 Task: Learn more about a business.
Action: Mouse moved to (665, 95)
Screenshot: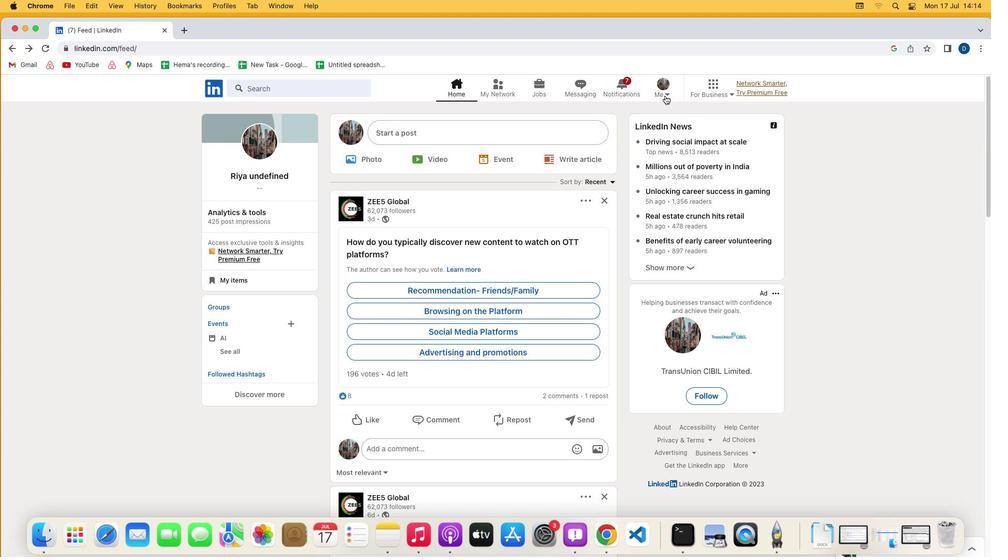 
Action: Mouse pressed left at (665, 95)
Screenshot: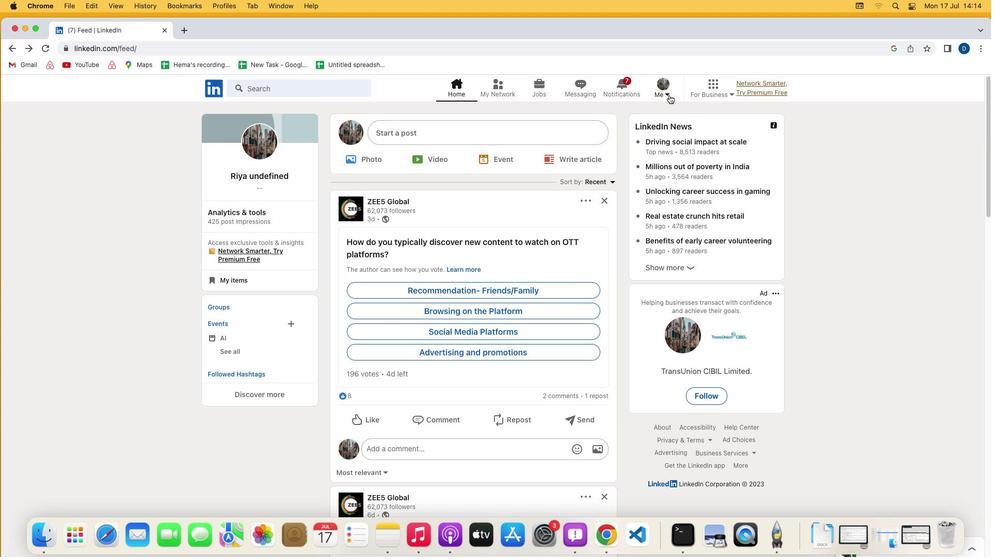 
Action: Mouse moved to (669, 95)
Screenshot: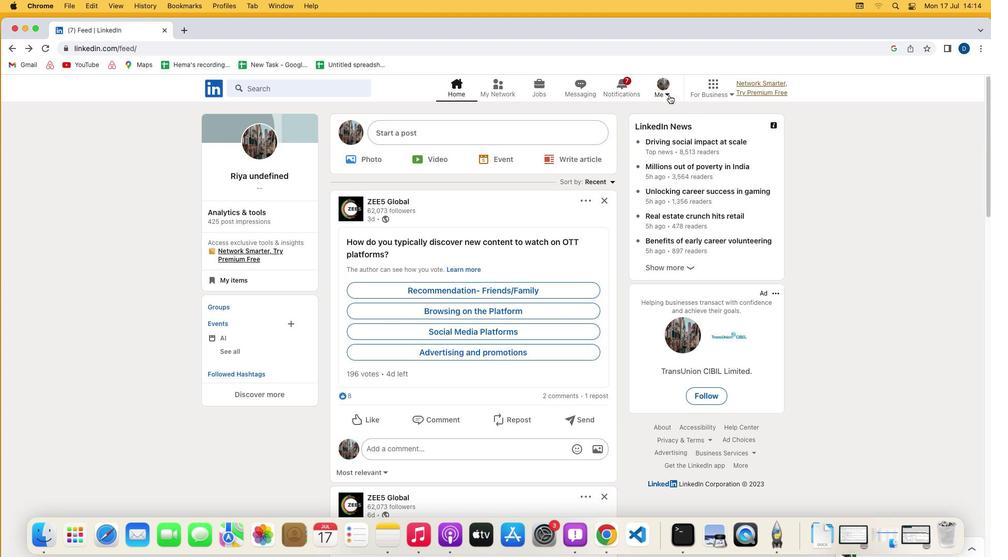 
Action: Mouse pressed left at (669, 95)
Screenshot: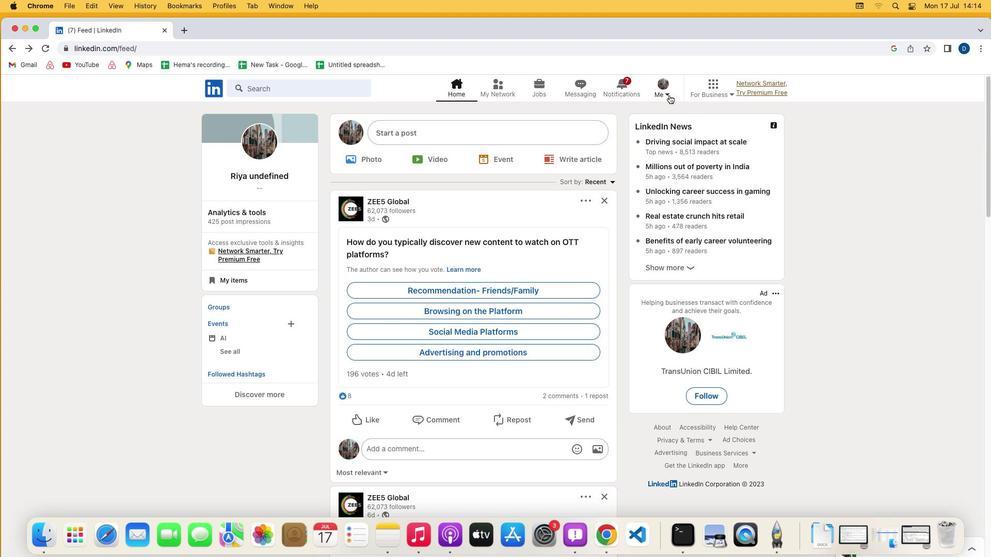 
Action: Mouse moved to (574, 200)
Screenshot: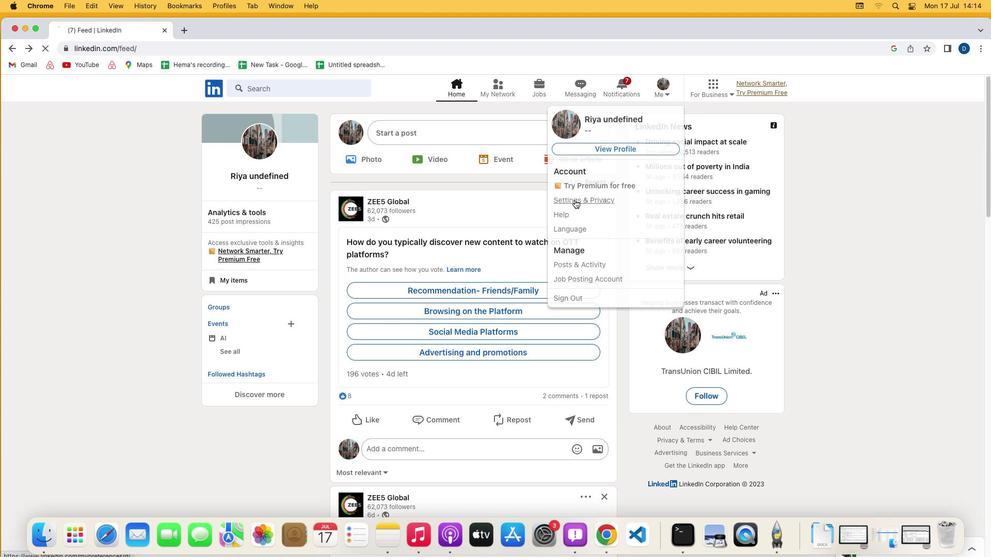 
Action: Mouse pressed left at (574, 200)
Screenshot: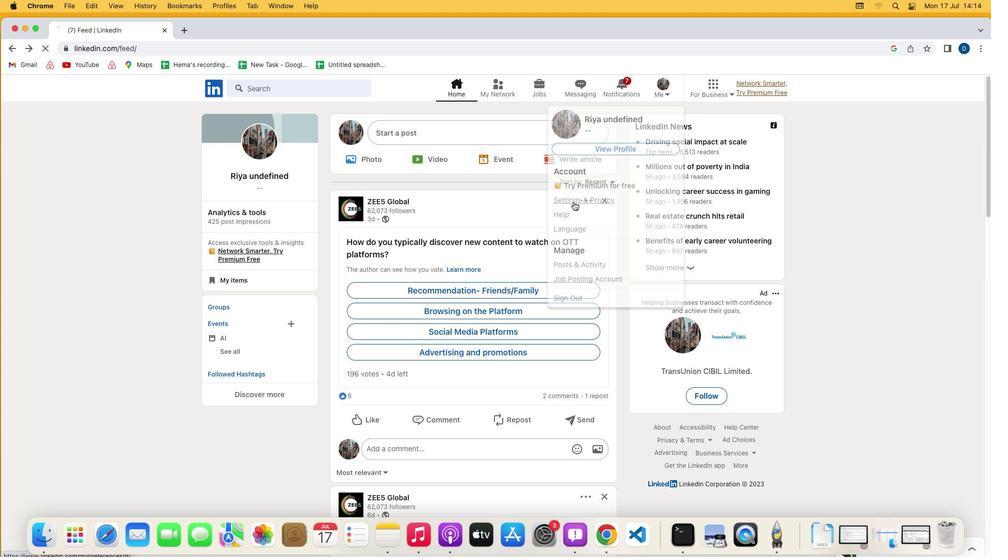 
Action: Mouse moved to (471, 391)
Screenshot: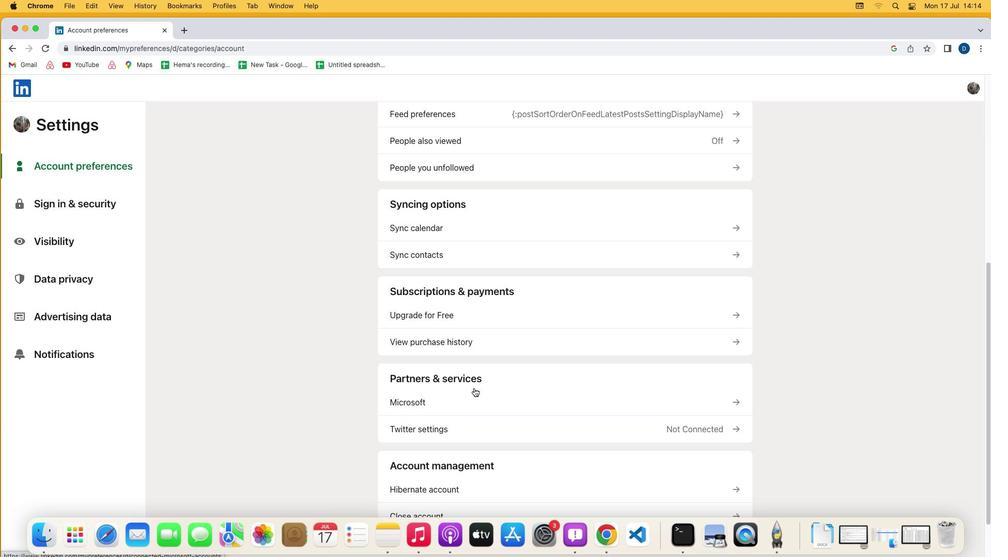 
Action: Mouse scrolled (471, 391) with delta (0, 0)
Screenshot: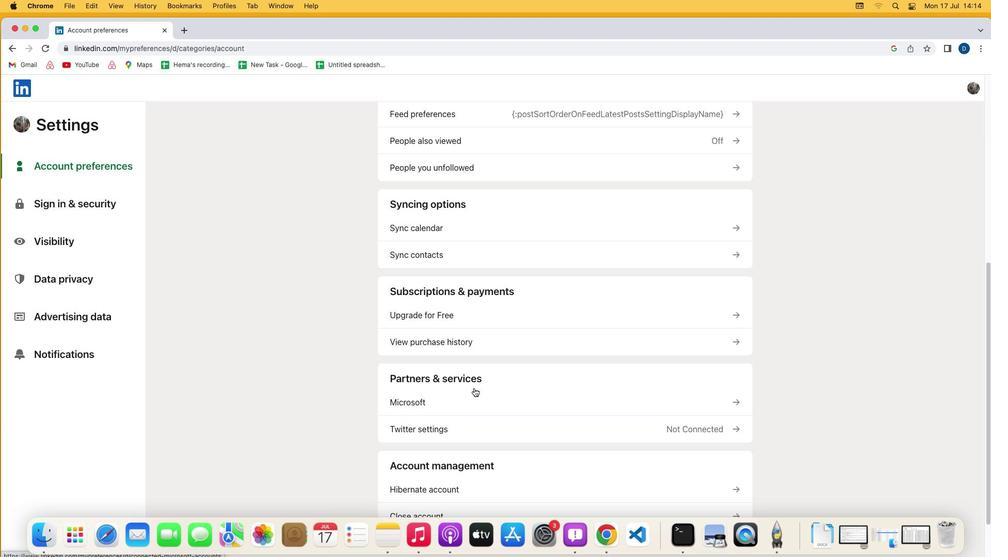 
Action: Mouse moved to (471, 390)
Screenshot: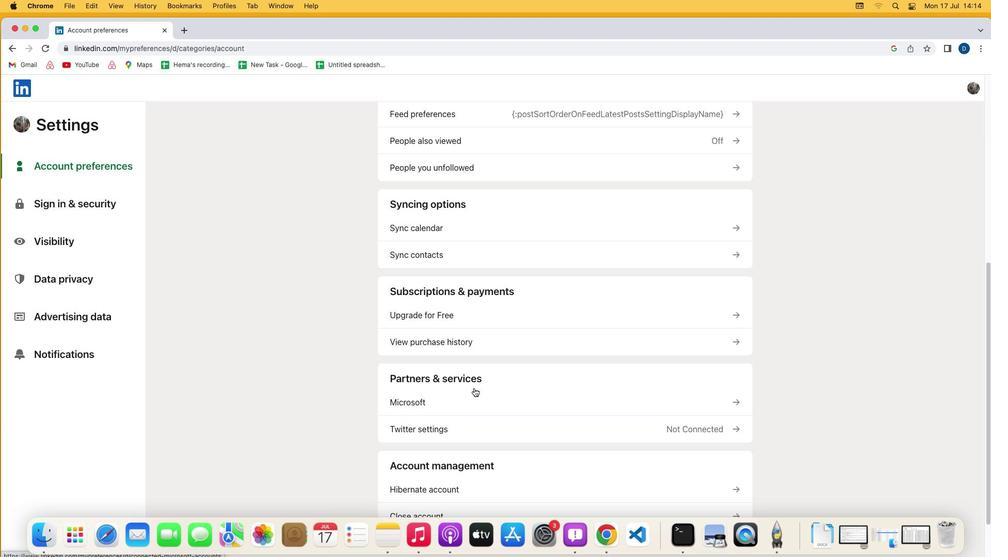 
Action: Mouse scrolled (471, 390) with delta (0, 0)
Screenshot: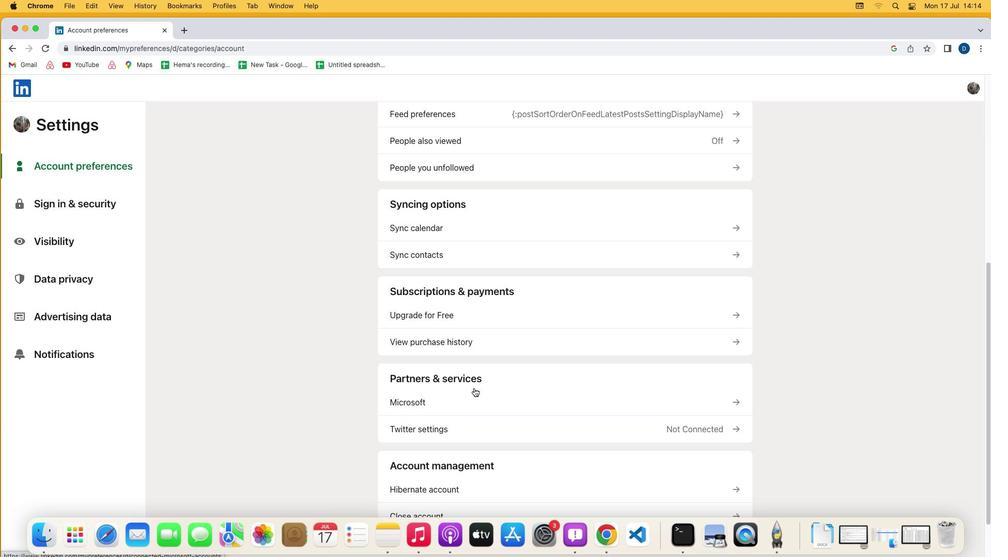 
Action: Mouse moved to (471, 390)
Screenshot: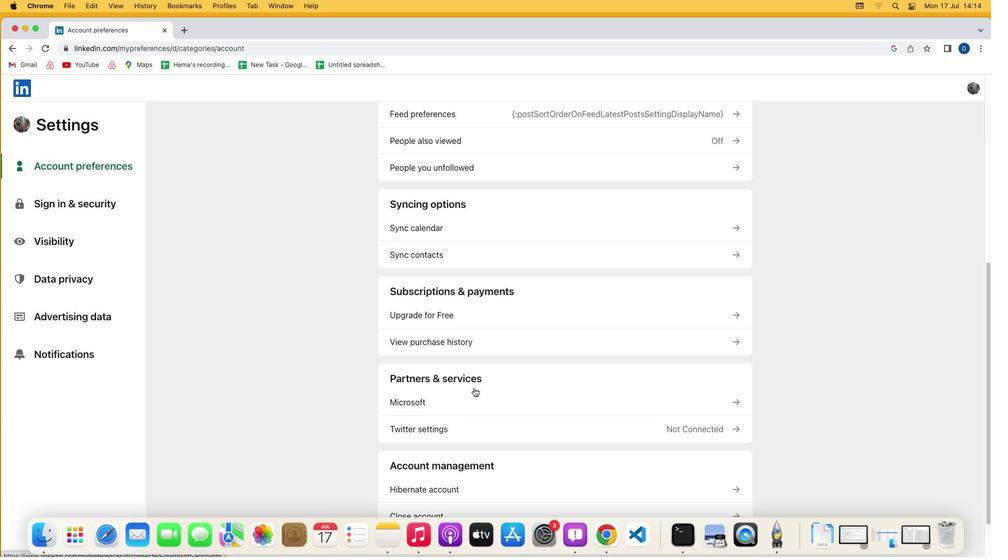 
Action: Mouse scrolled (471, 390) with delta (0, -1)
Screenshot: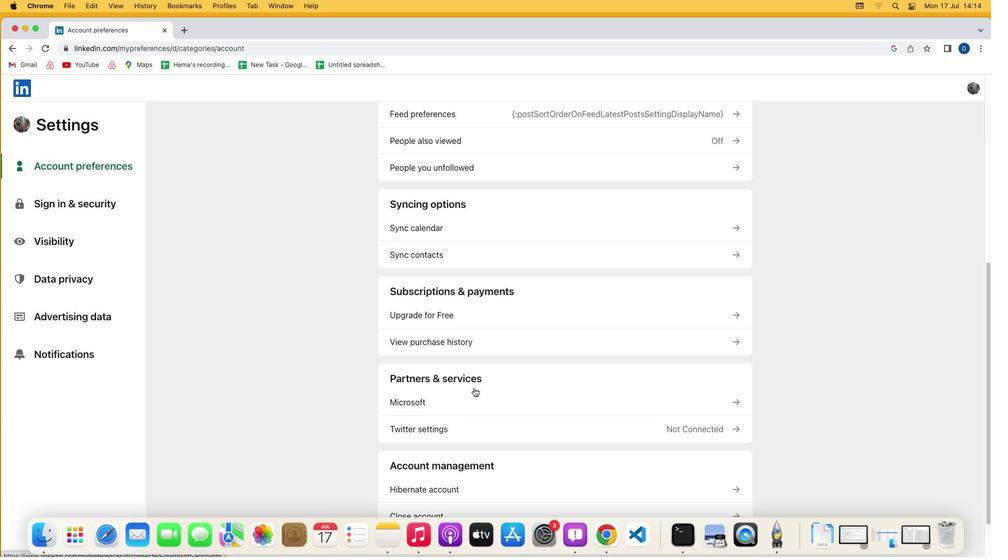 
Action: Mouse moved to (472, 389)
Screenshot: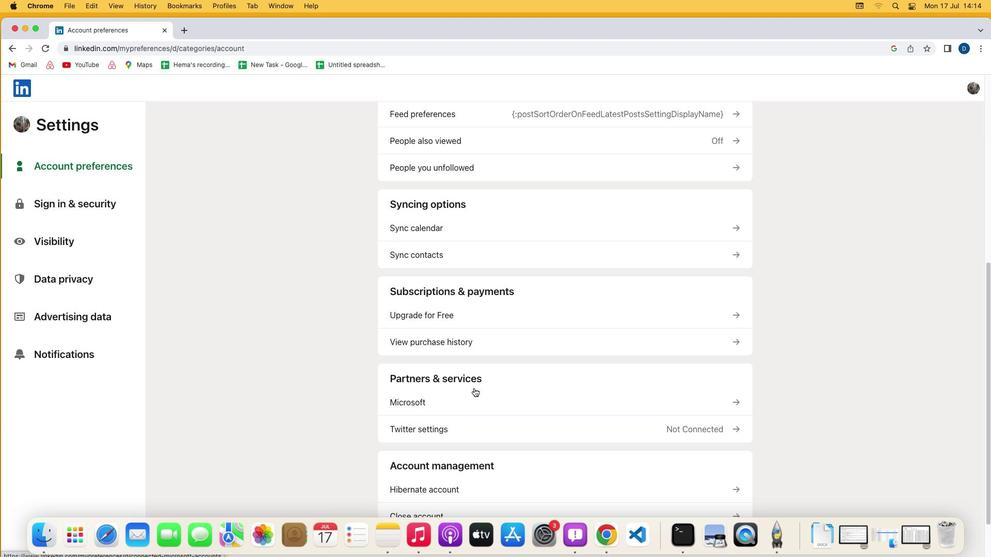 
Action: Mouse scrolled (472, 389) with delta (0, -2)
Screenshot: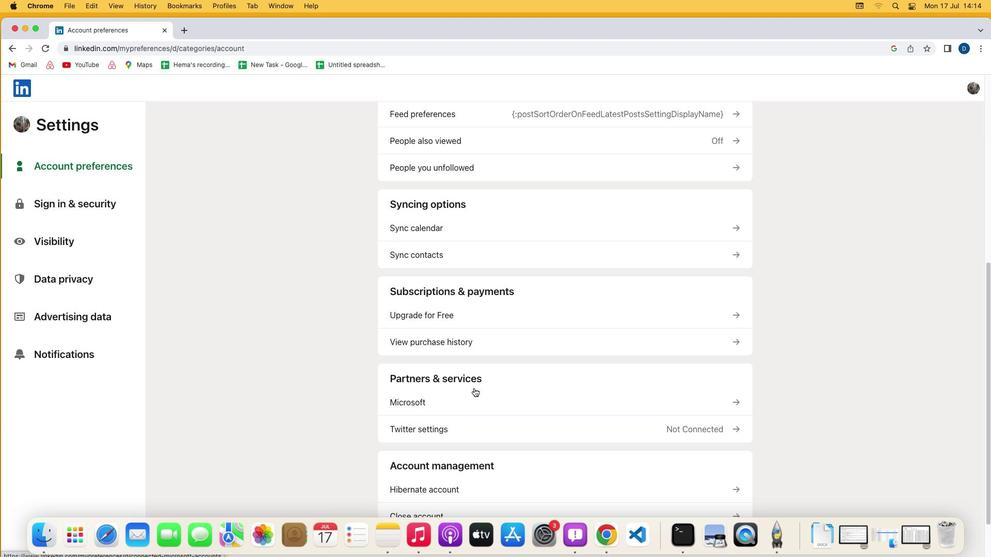 
Action: Mouse moved to (474, 388)
Screenshot: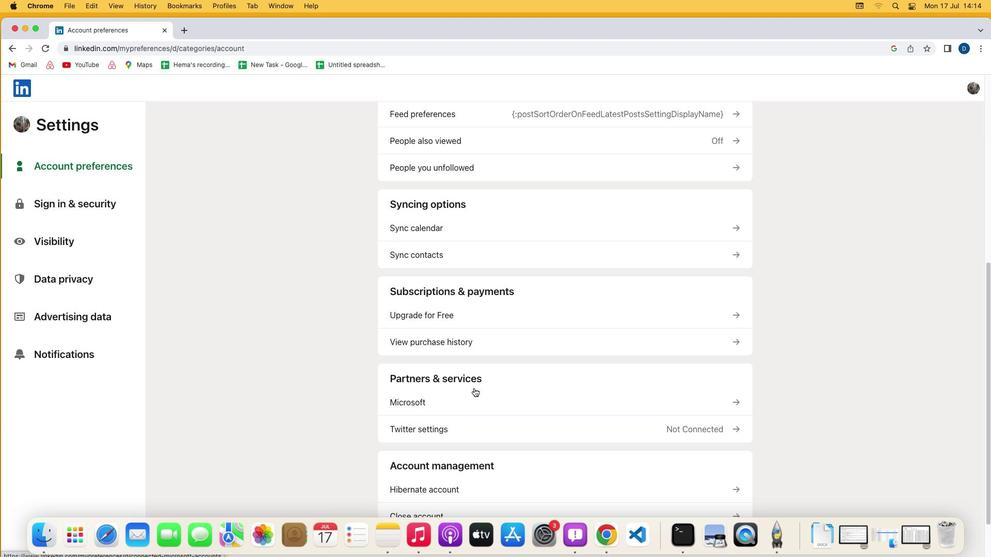 
Action: Mouse scrolled (474, 388) with delta (0, -2)
Screenshot: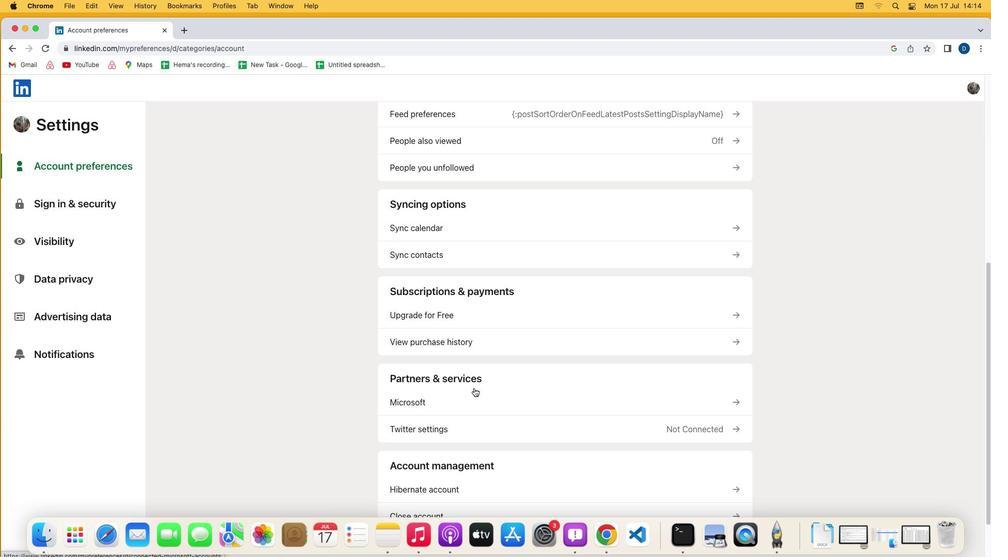 
Action: Mouse moved to (474, 388)
Screenshot: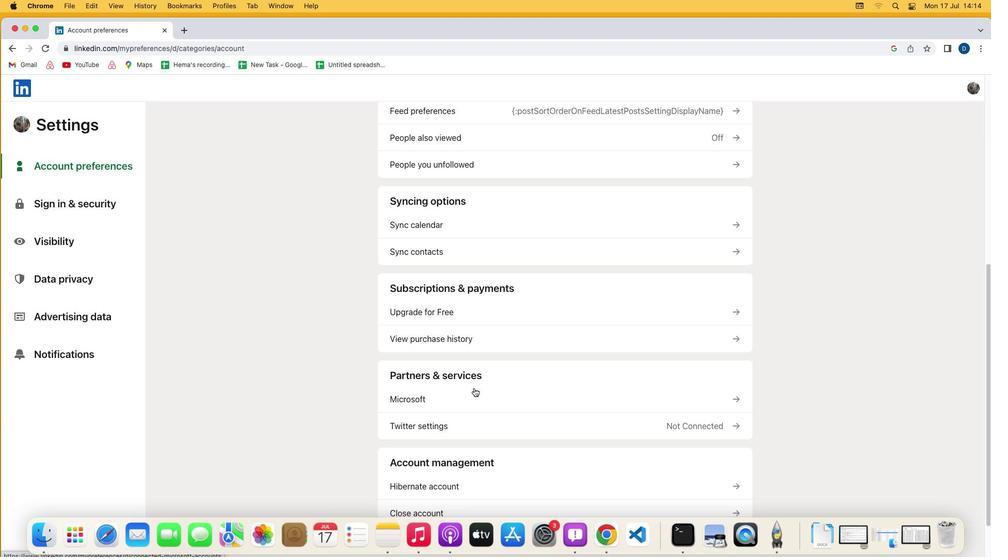 
Action: Mouse scrolled (474, 388) with delta (0, 0)
Screenshot: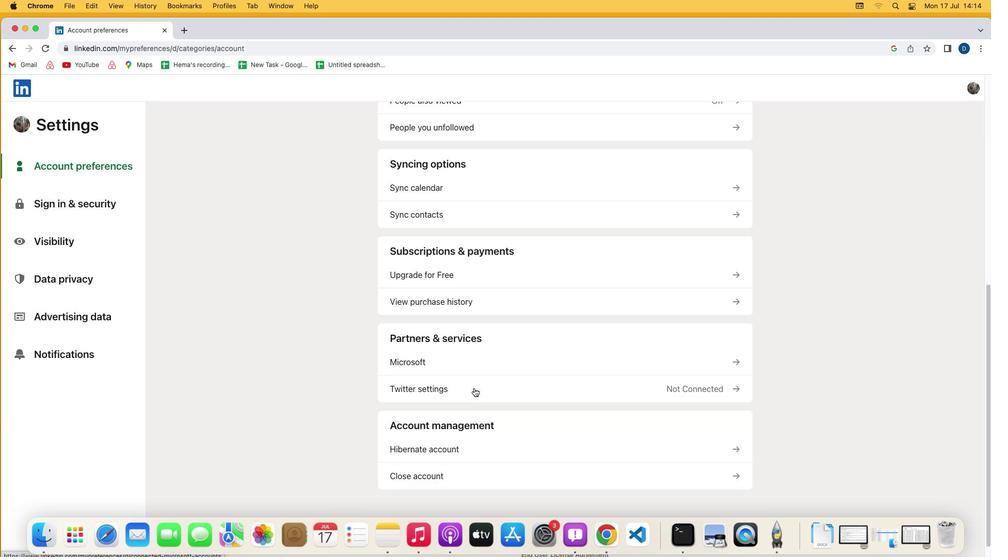 
Action: Mouse scrolled (474, 388) with delta (0, 0)
Screenshot: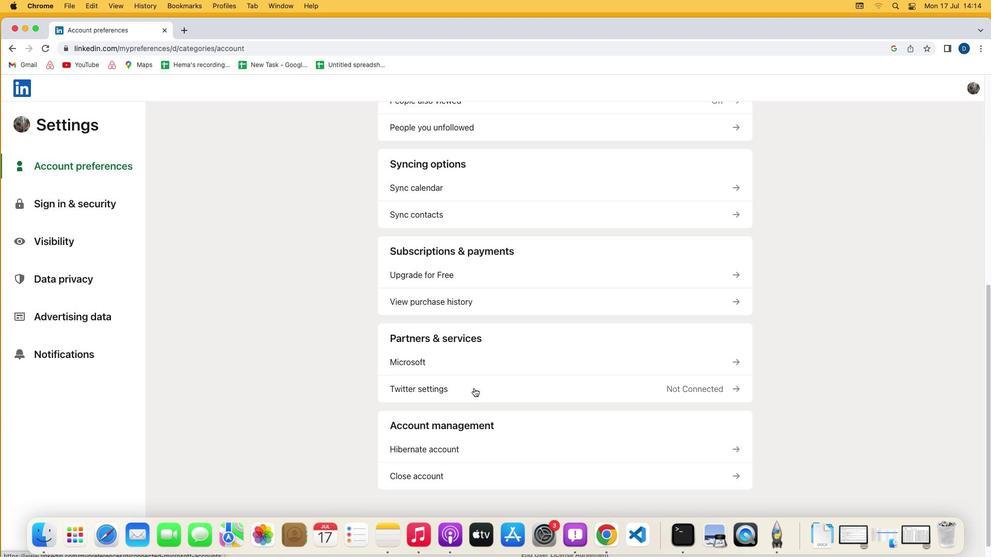
Action: Mouse scrolled (474, 388) with delta (0, -1)
Screenshot: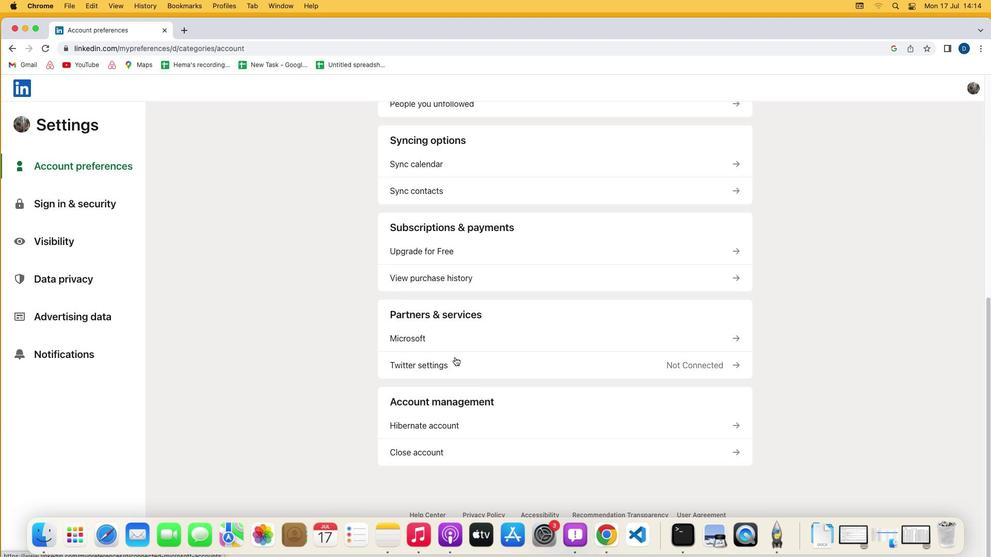
Action: Mouse moved to (465, 257)
Screenshot: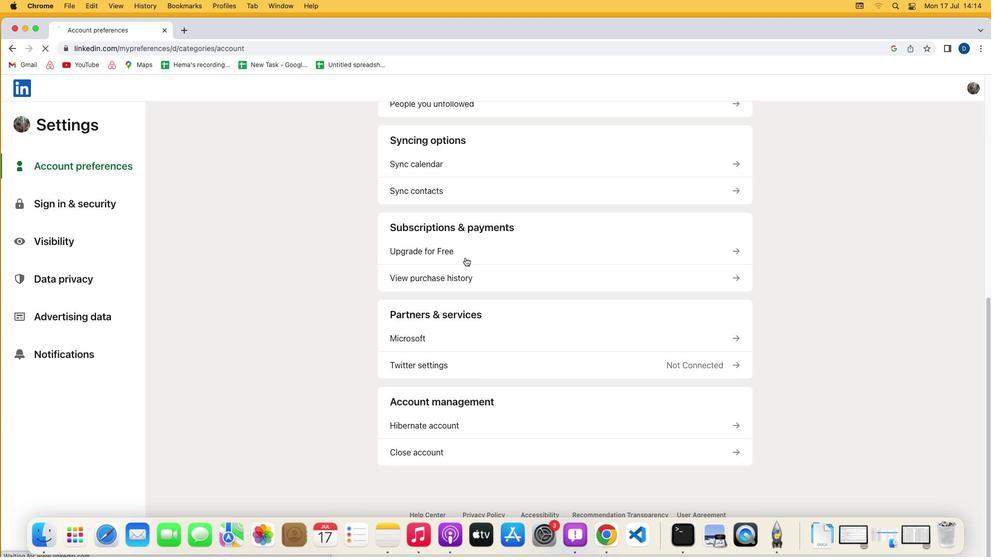 
Action: Mouse pressed left at (465, 257)
Screenshot: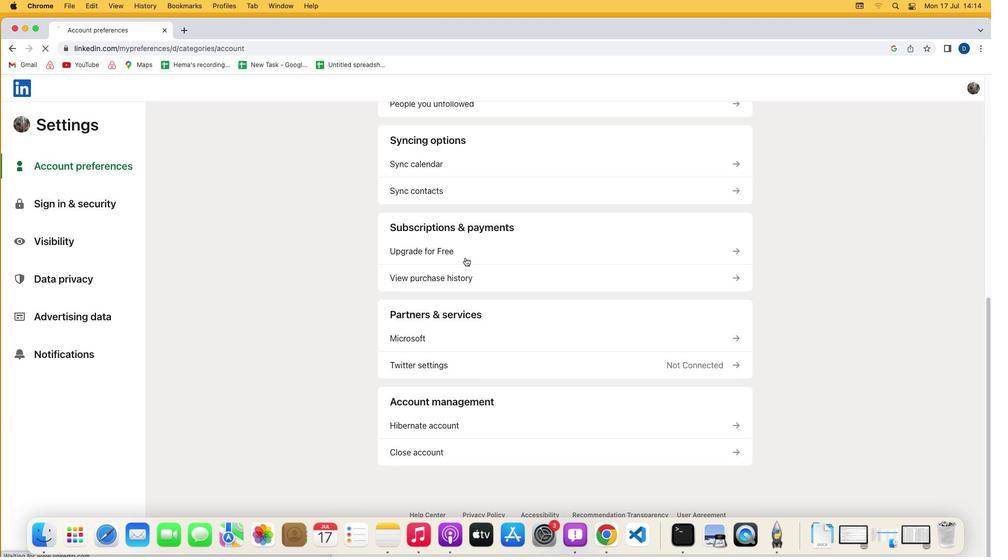 
Action: Mouse moved to (408, 305)
Screenshot: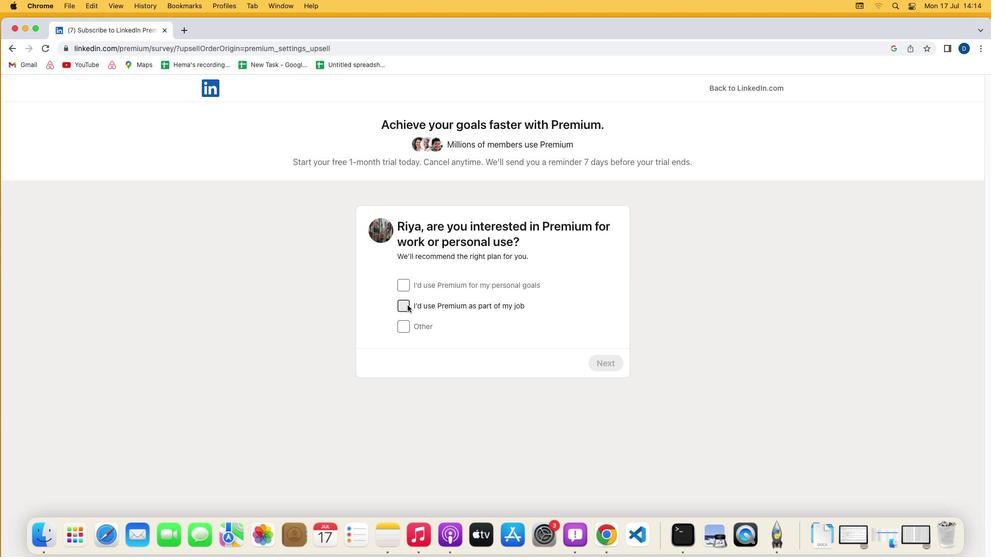 
Action: Mouse pressed left at (408, 305)
Screenshot: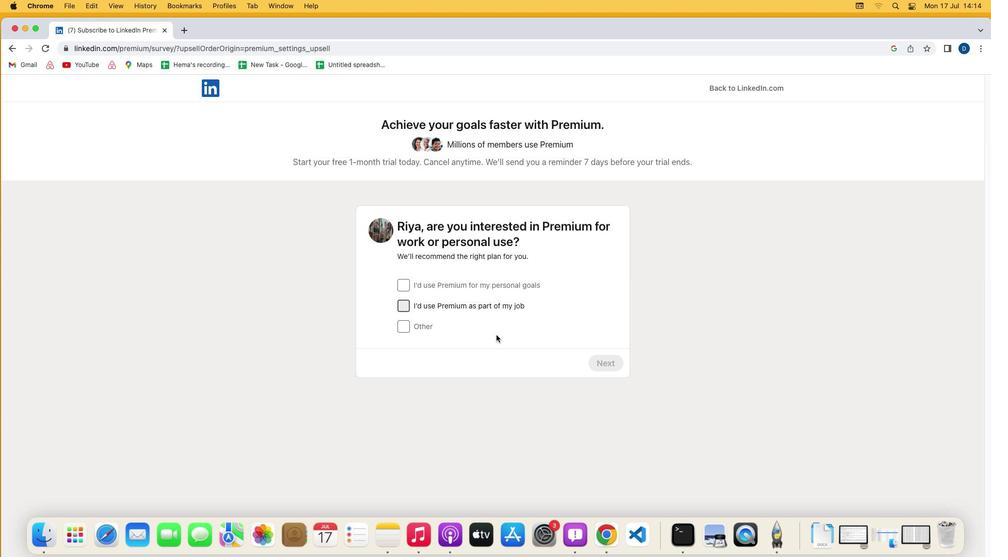 
Action: Mouse moved to (595, 359)
Screenshot: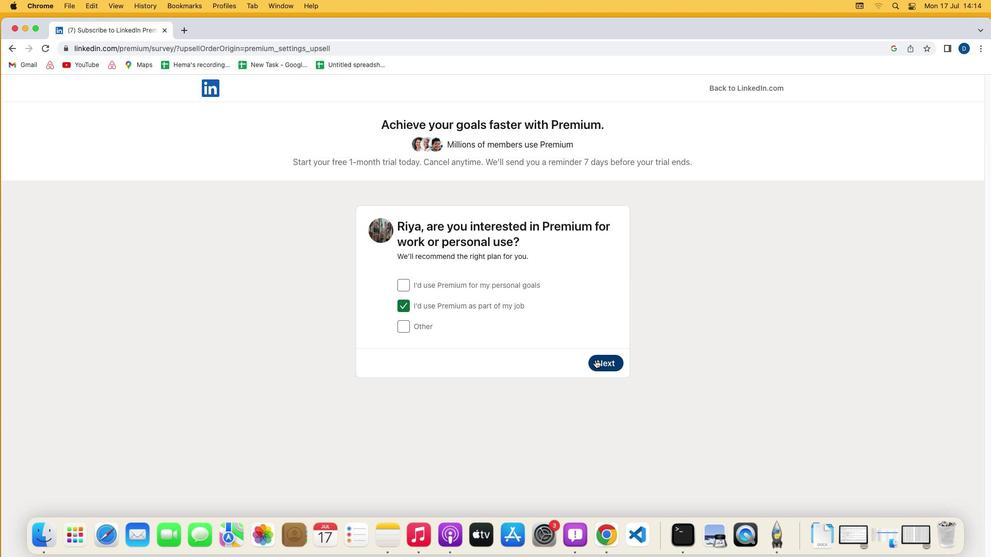 
Action: Mouse pressed left at (595, 359)
Screenshot: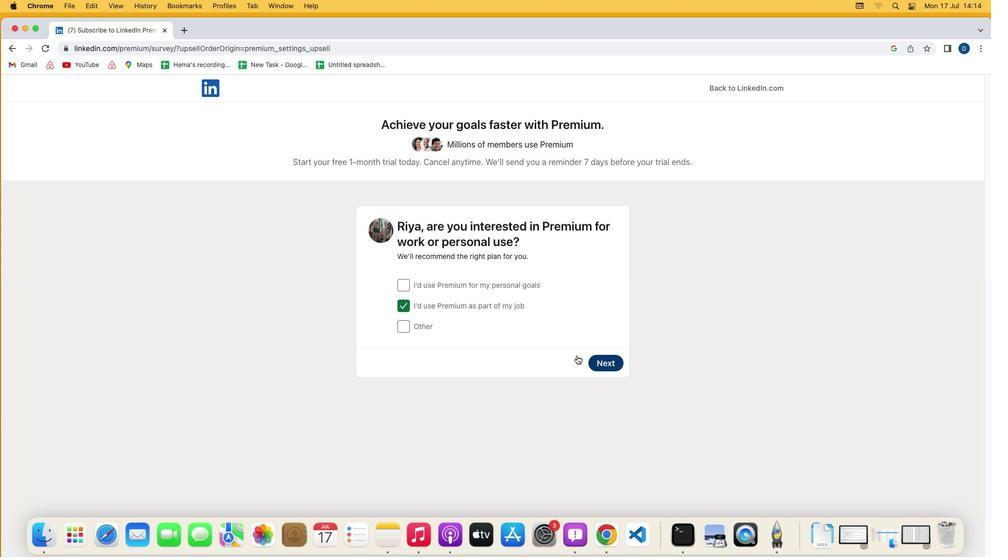 
Action: Mouse moved to (604, 426)
Screenshot: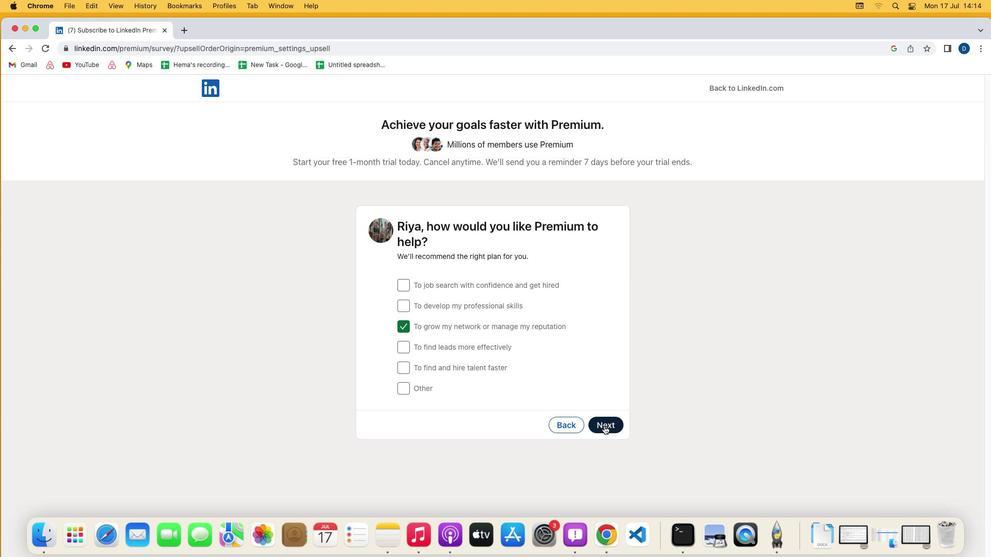 
Action: Mouse pressed left at (604, 426)
Screenshot: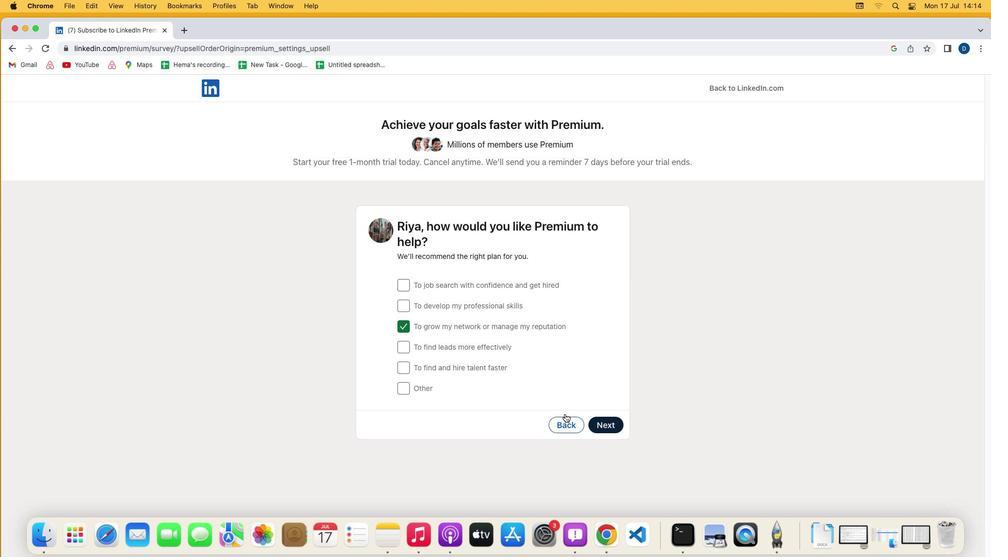 
Action: Mouse moved to (403, 307)
Screenshot: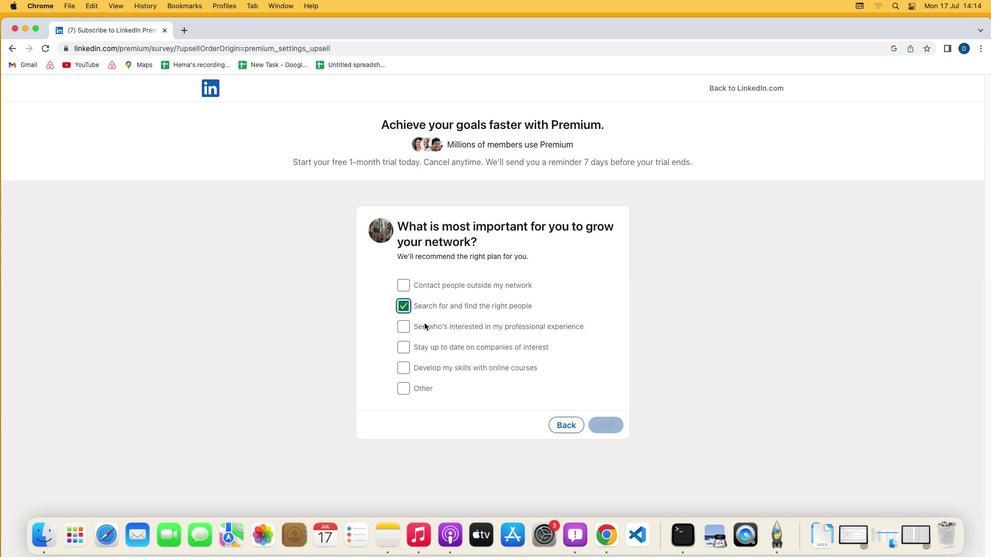 
Action: Mouse pressed left at (403, 307)
Screenshot: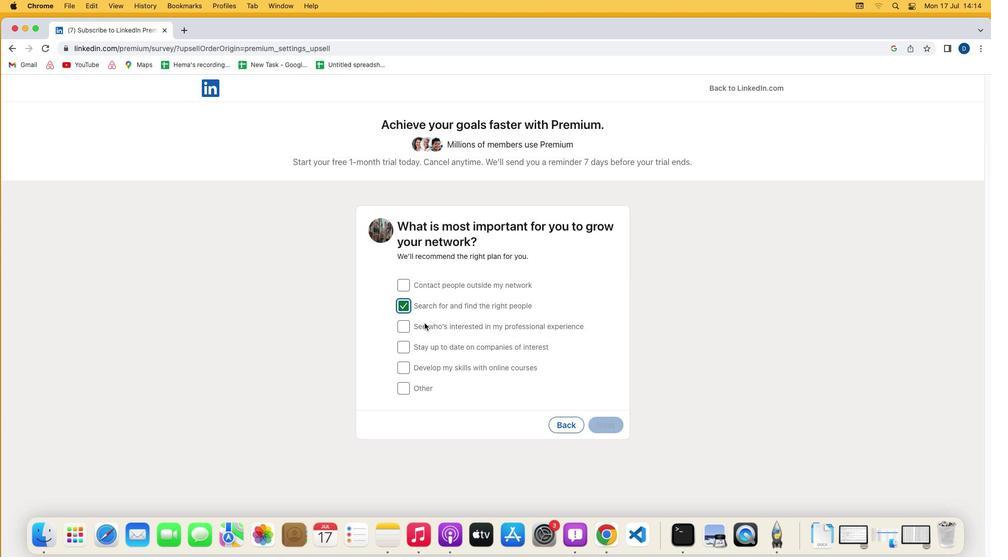 
Action: Mouse moved to (600, 422)
Screenshot: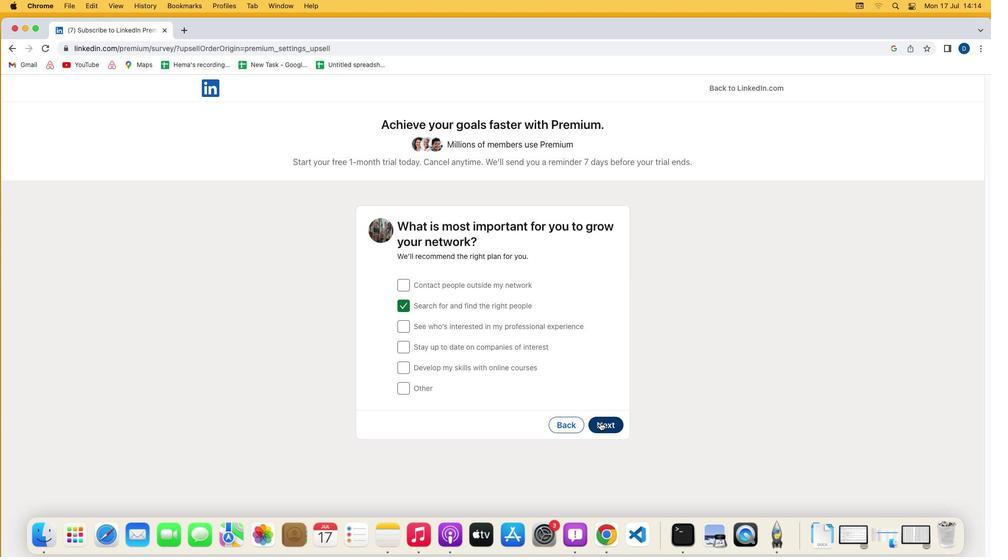 
Action: Mouse pressed left at (600, 422)
Screenshot: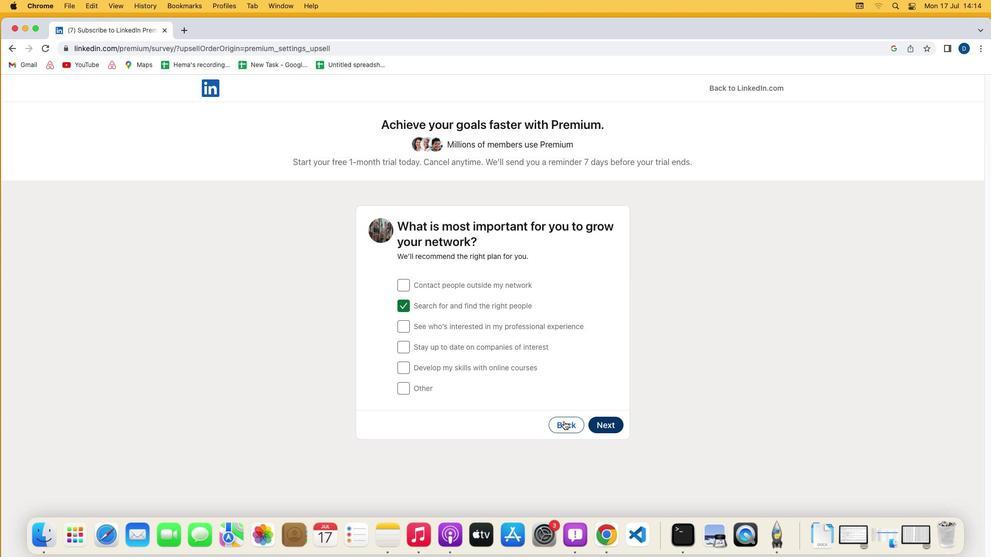 
Action: Mouse moved to (326, 432)
Screenshot: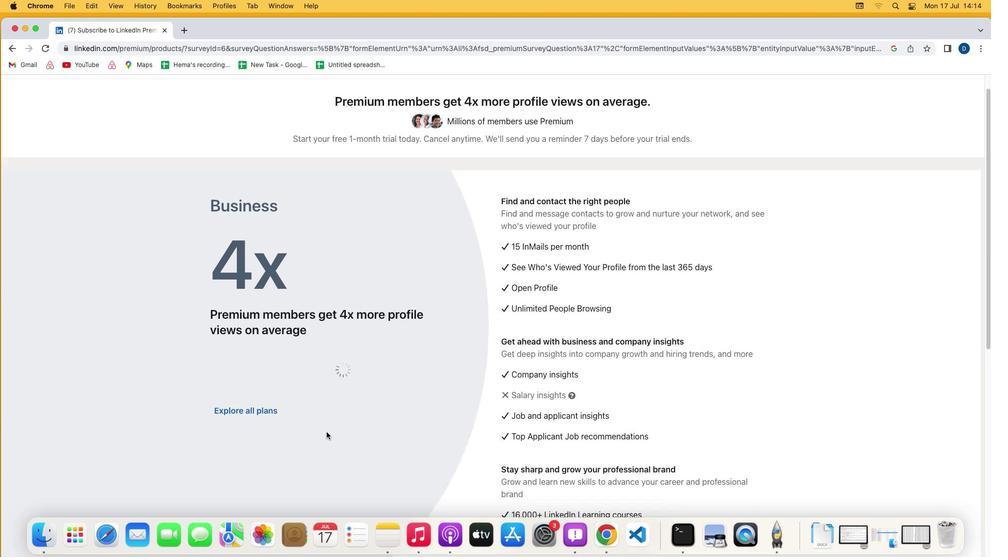 
Action: Mouse scrolled (326, 432) with delta (0, 0)
Screenshot: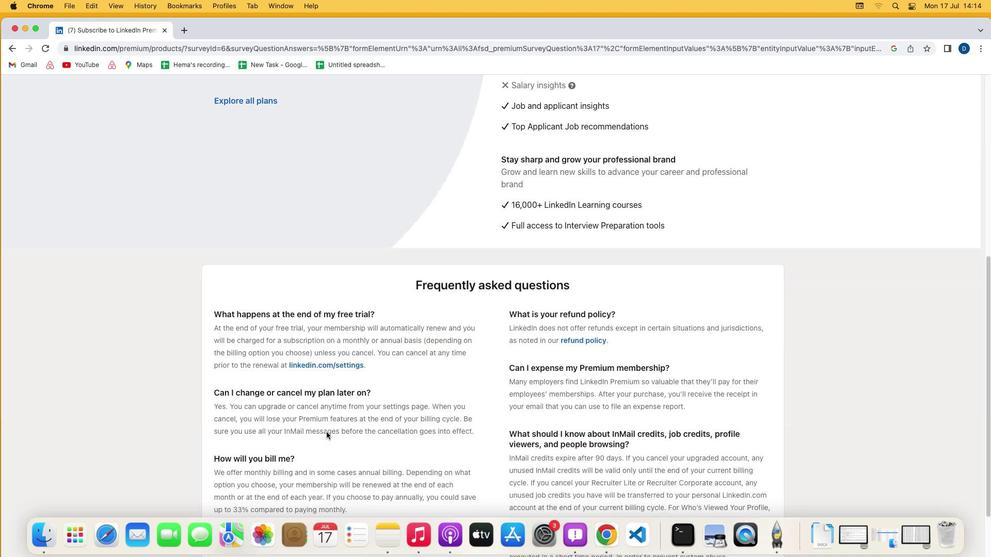
Action: Mouse scrolled (326, 432) with delta (0, 0)
Screenshot: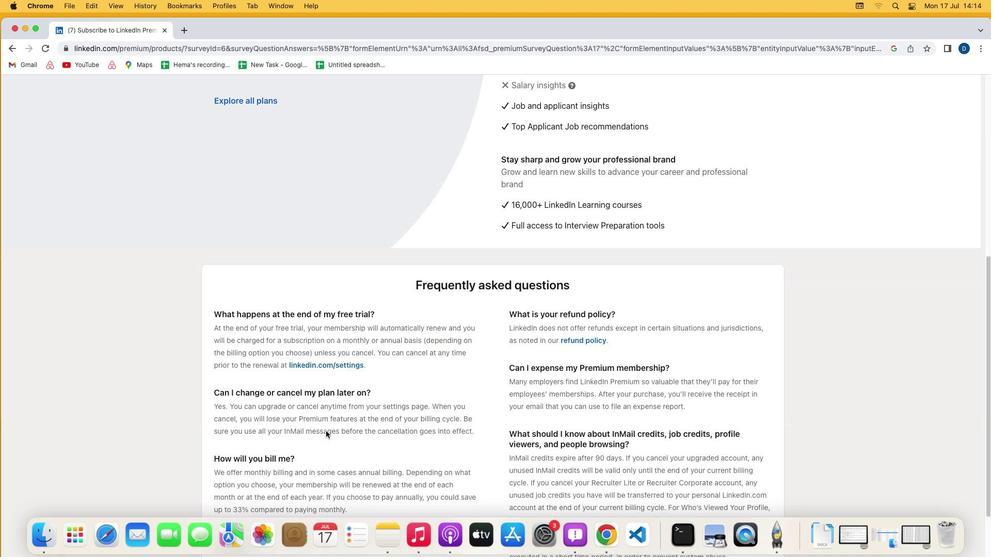 
Action: Mouse scrolled (326, 432) with delta (0, -1)
Screenshot: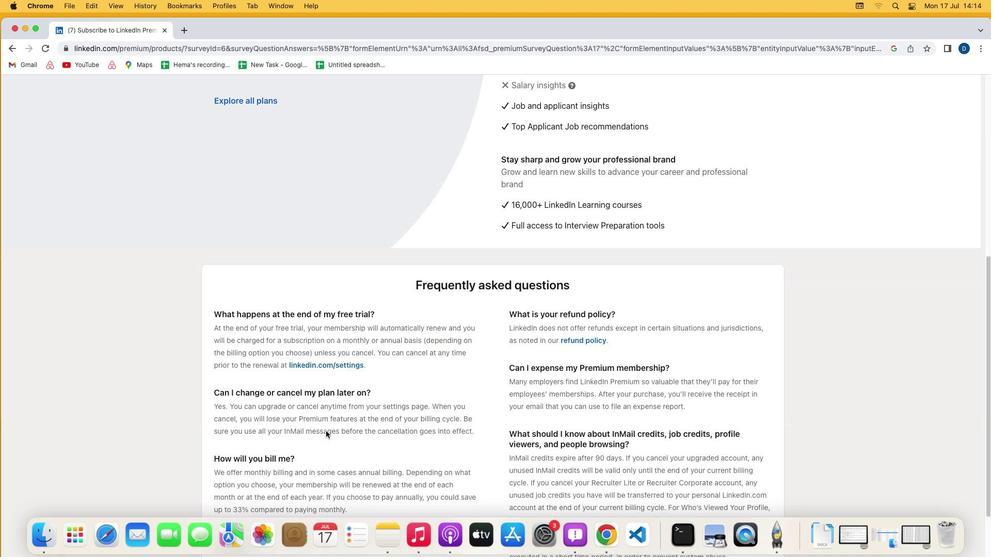 
Action: Mouse scrolled (326, 432) with delta (0, -2)
Screenshot: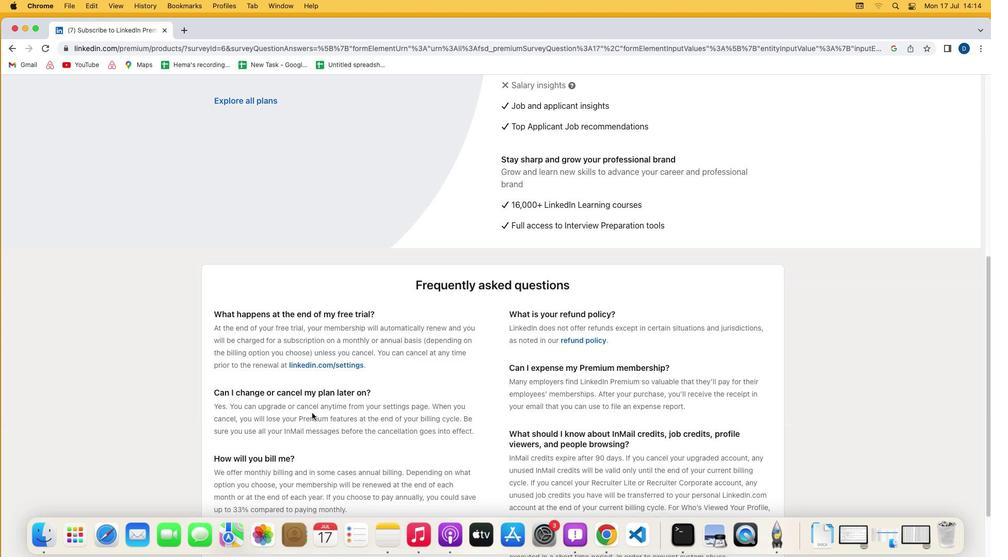 
Action: Mouse scrolled (326, 432) with delta (0, -2)
Screenshot: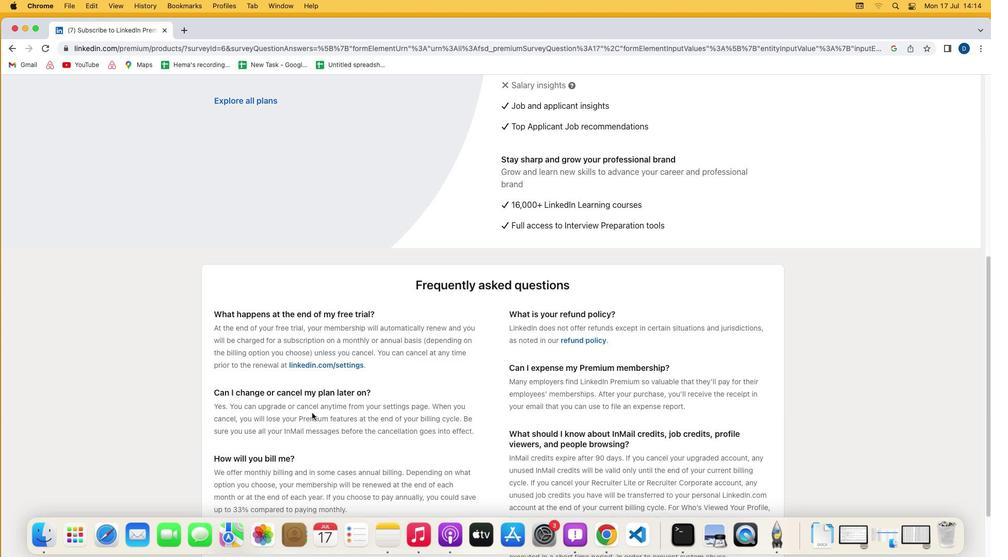 
Action: Mouse moved to (261, 174)
Screenshot: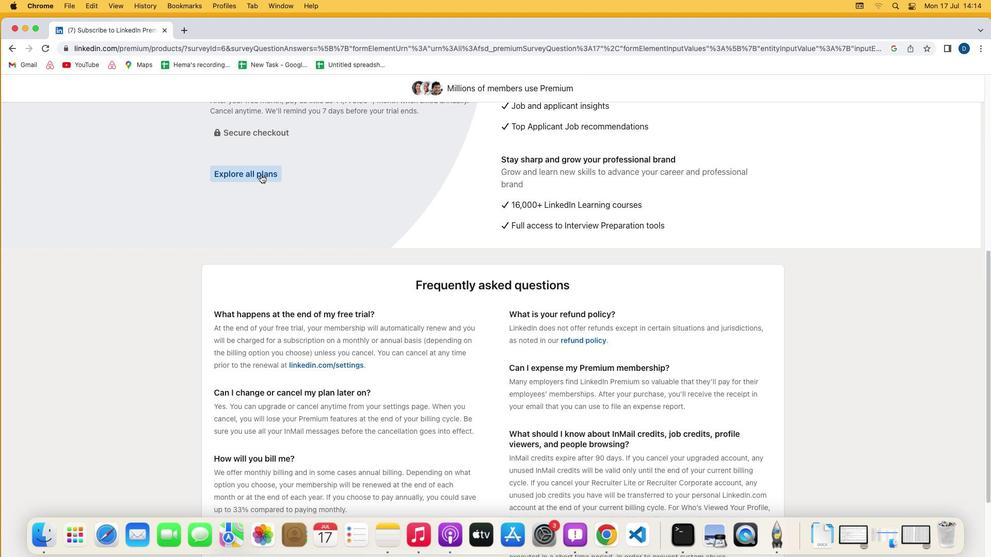 
Action: Mouse pressed left at (261, 174)
Screenshot: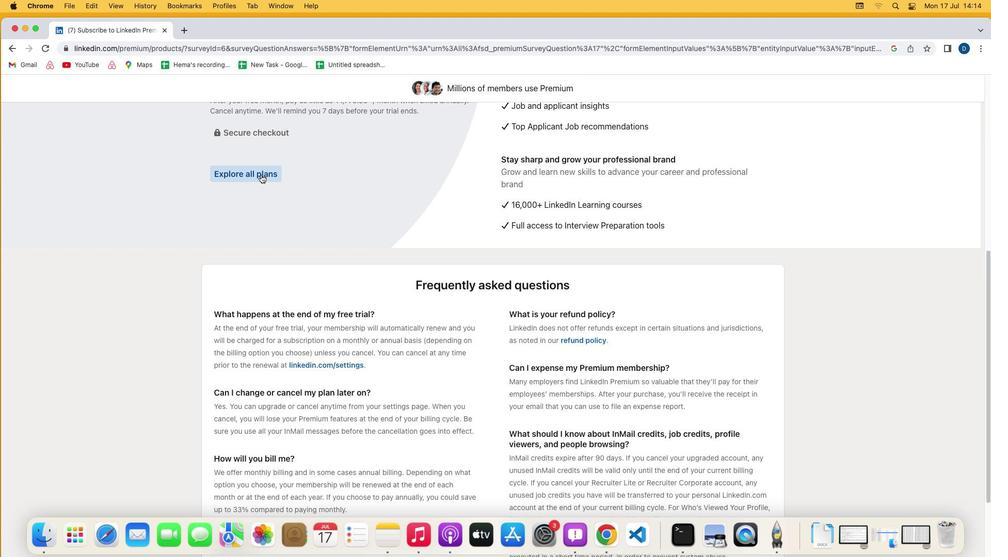 
Action: Mouse moved to (411, 434)
Screenshot: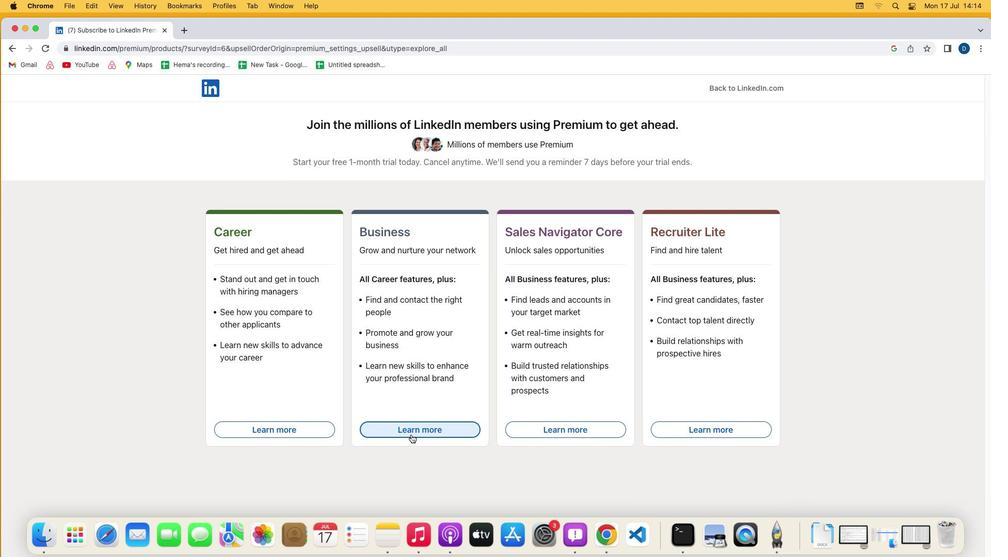 
Action: Mouse pressed left at (411, 434)
Screenshot: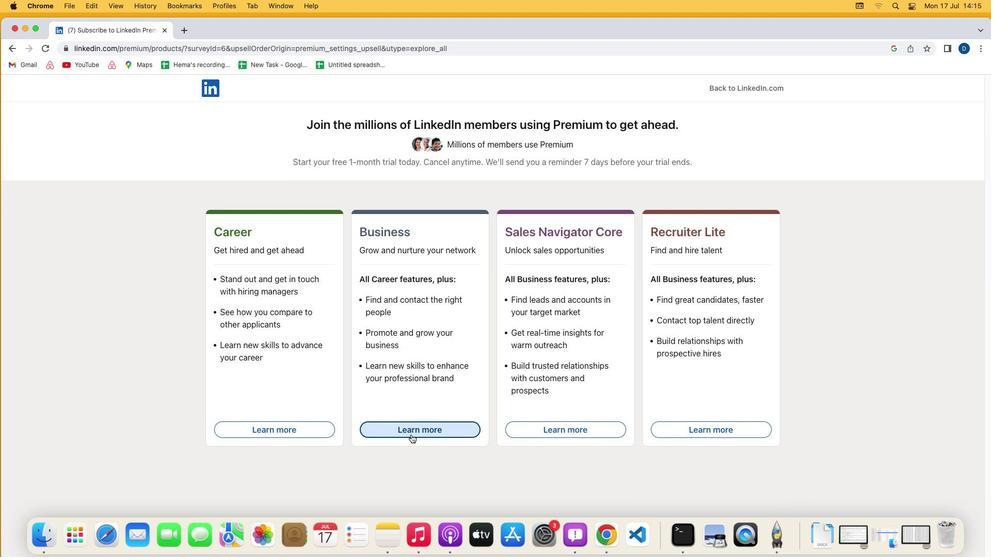 
